 Task: Add a condition where "Channel Is not Automation" in unsolved tickets in your groups.
Action: Mouse moved to (126, 487)
Screenshot: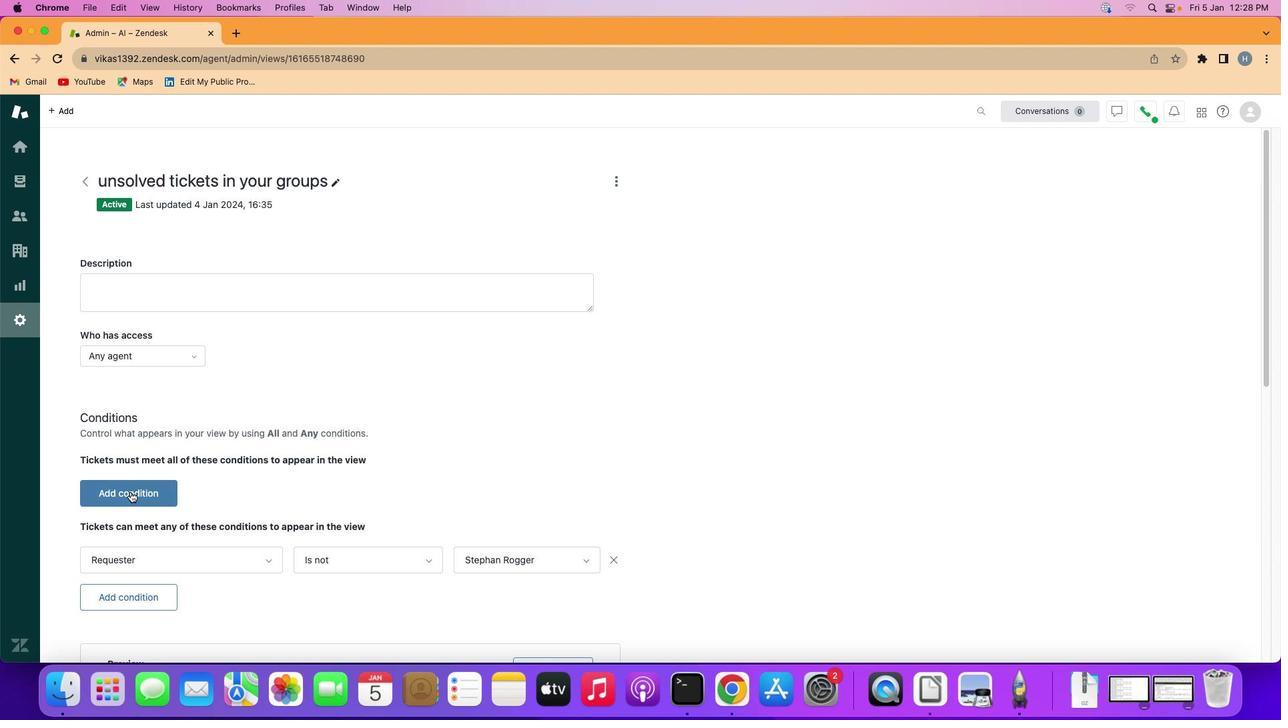 
Action: Mouse pressed left at (126, 487)
Screenshot: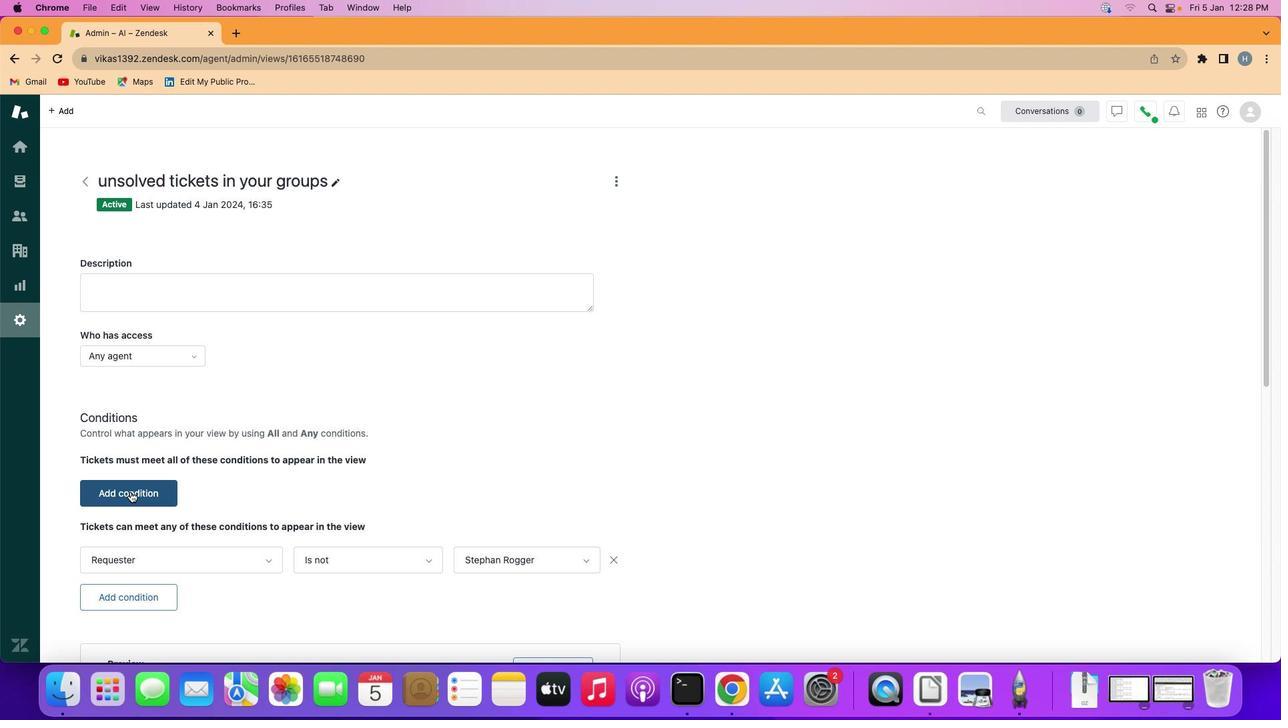 
Action: Mouse moved to (160, 481)
Screenshot: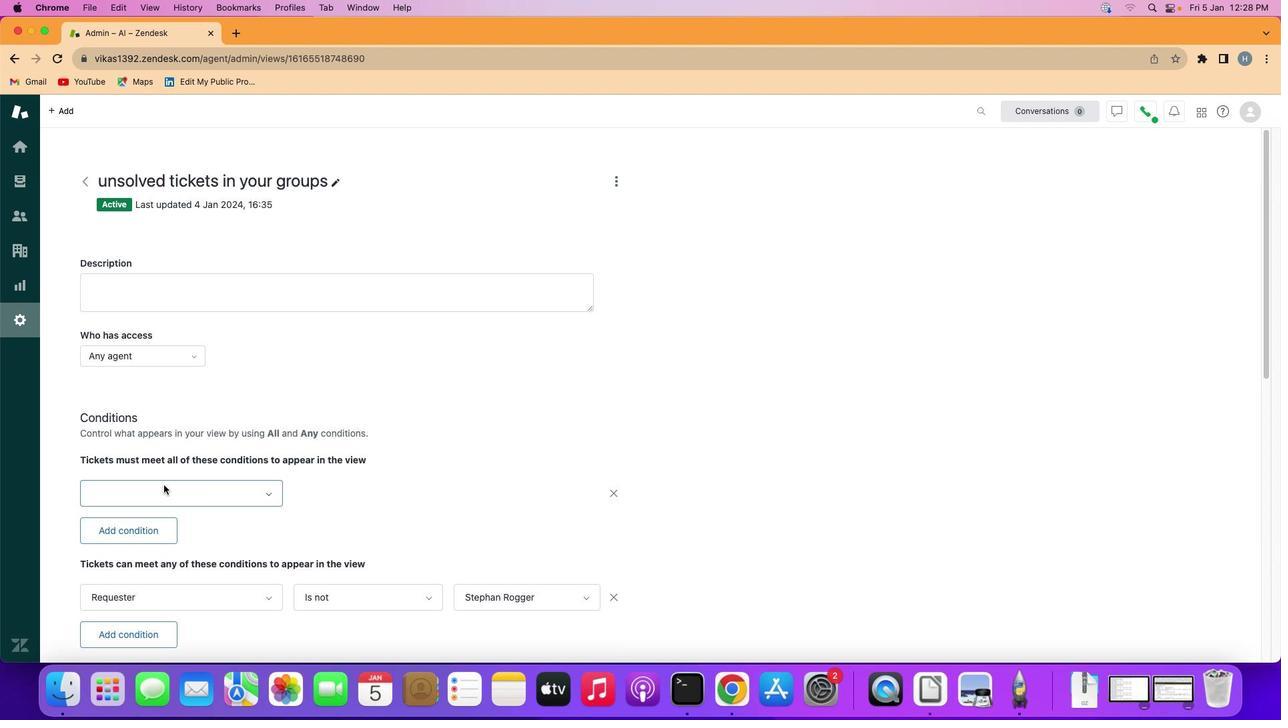 
Action: Mouse pressed left at (160, 481)
Screenshot: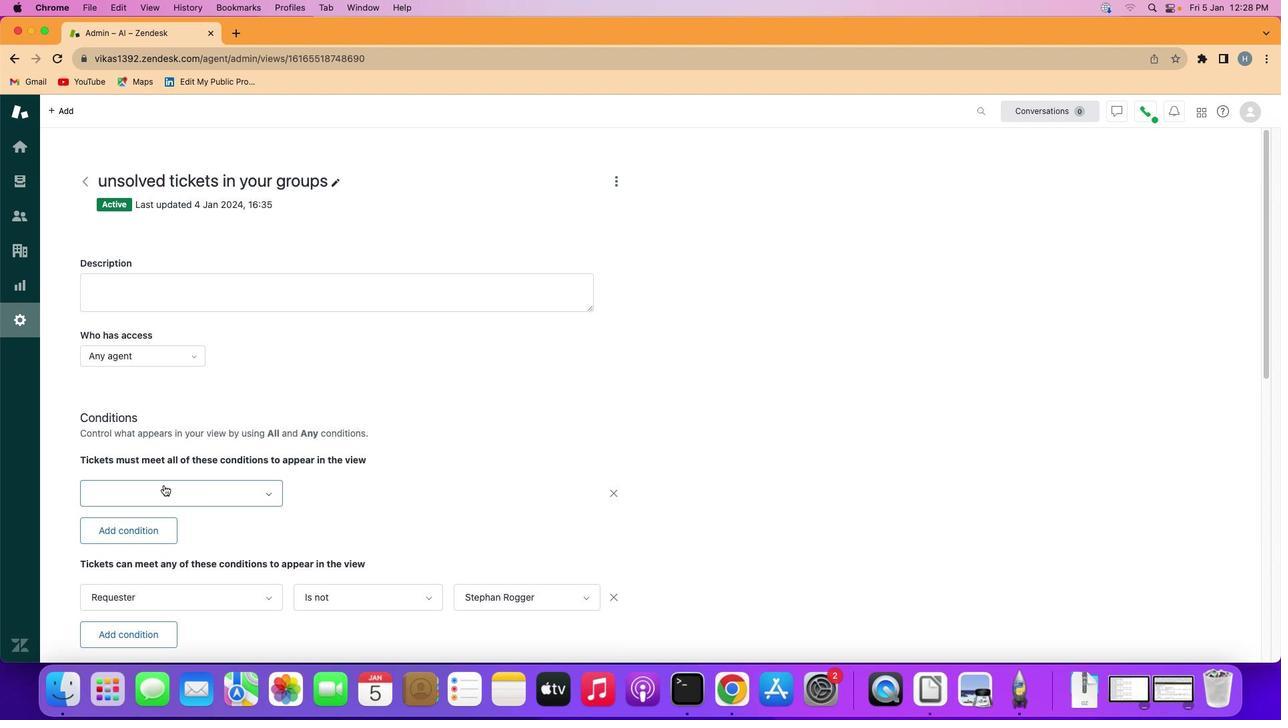 
Action: Mouse moved to (199, 424)
Screenshot: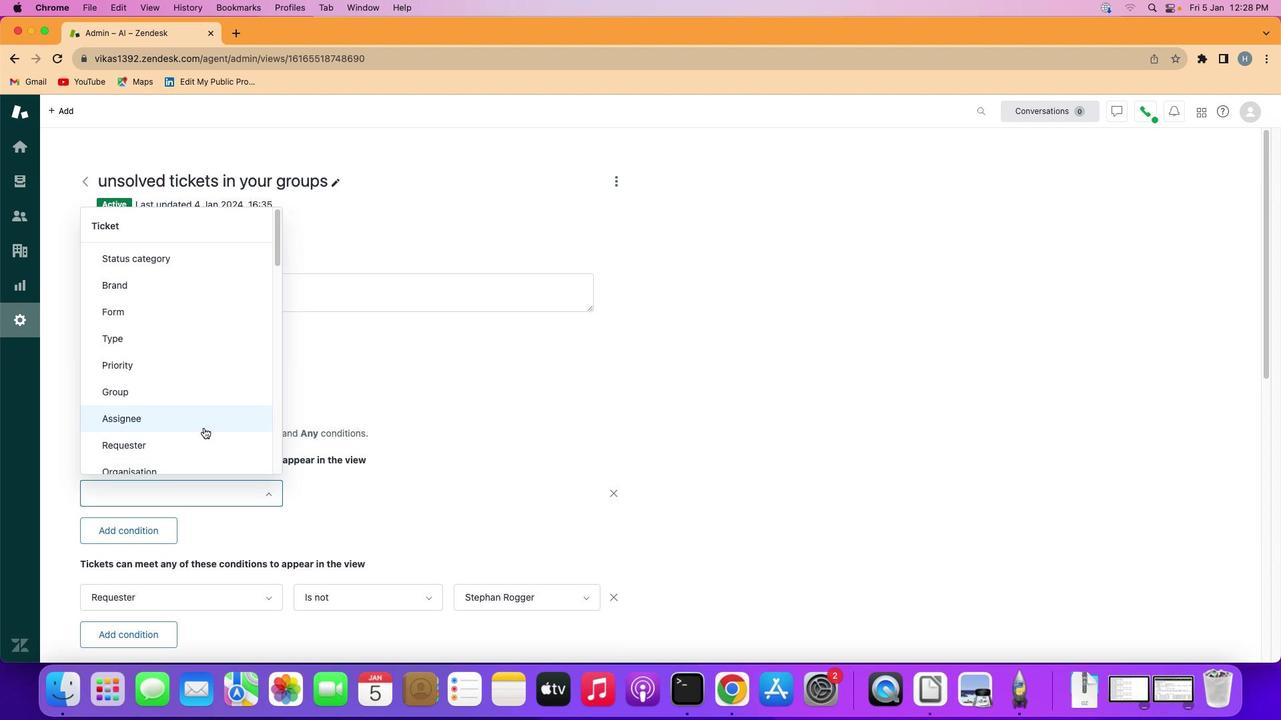
Action: Mouse scrolled (199, 424) with delta (-3, -4)
Screenshot: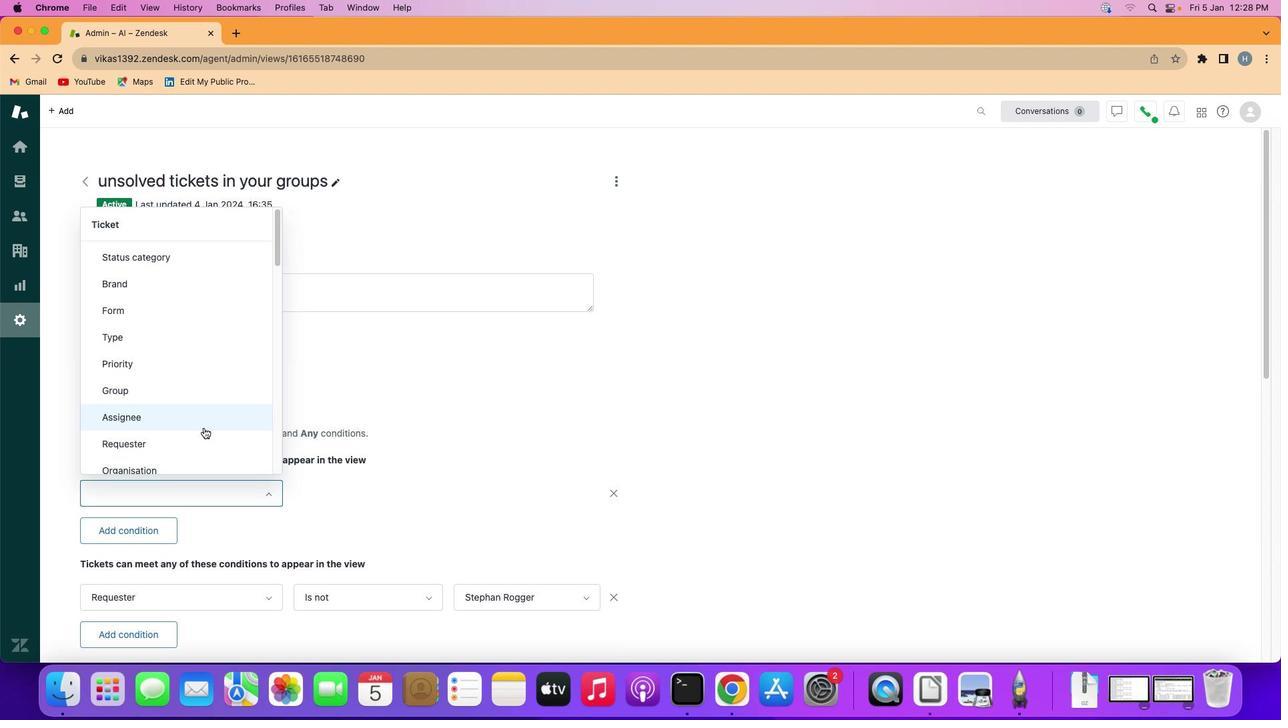 
Action: Mouse scrolled (199, 424) with delta (-3, -4)
Screenshot: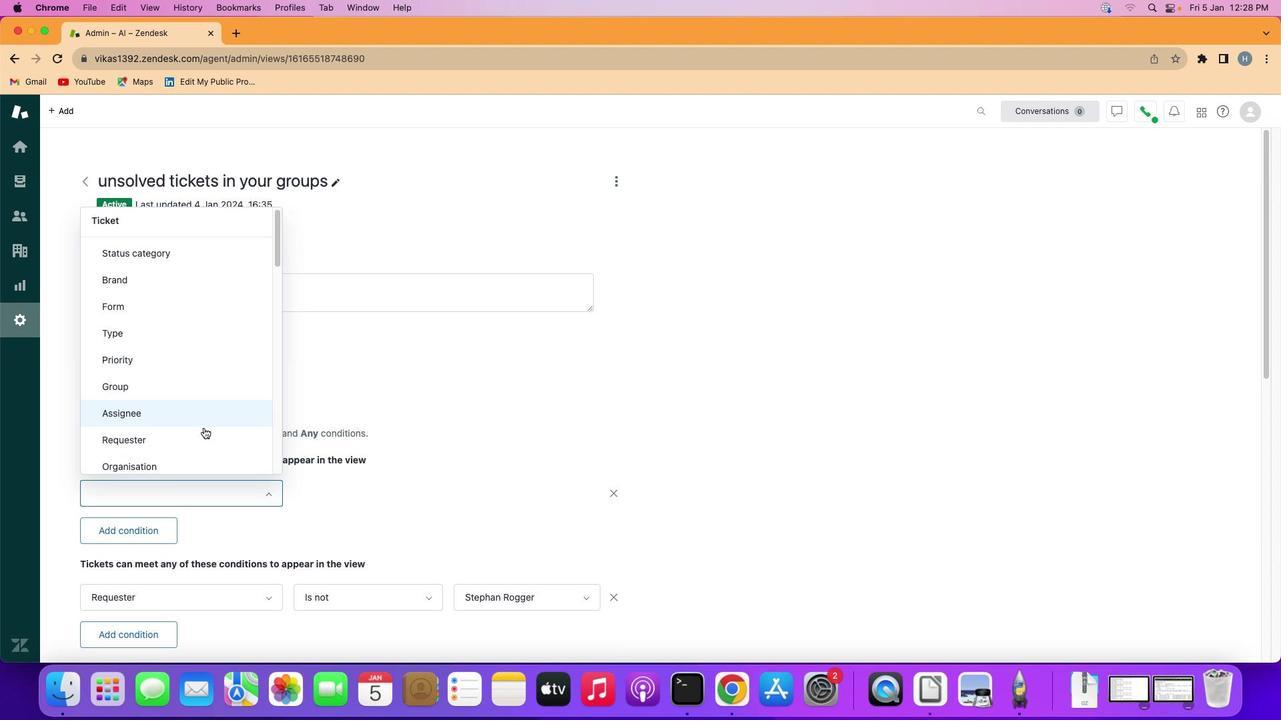 
Action: Mouse scrolled (199, 424) with delta (-3, -4)
Screenshot: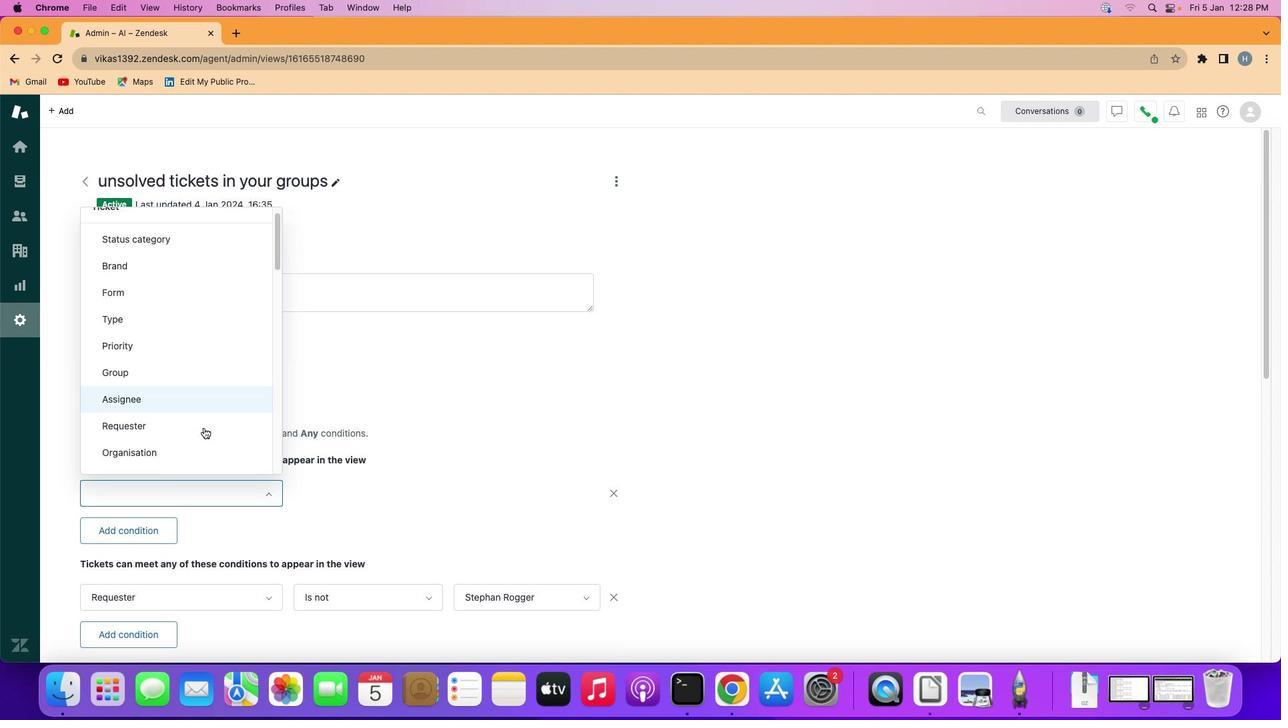 
Action: Mouse scrolled (199, 424) with delta (-3, -4)
Screenshot: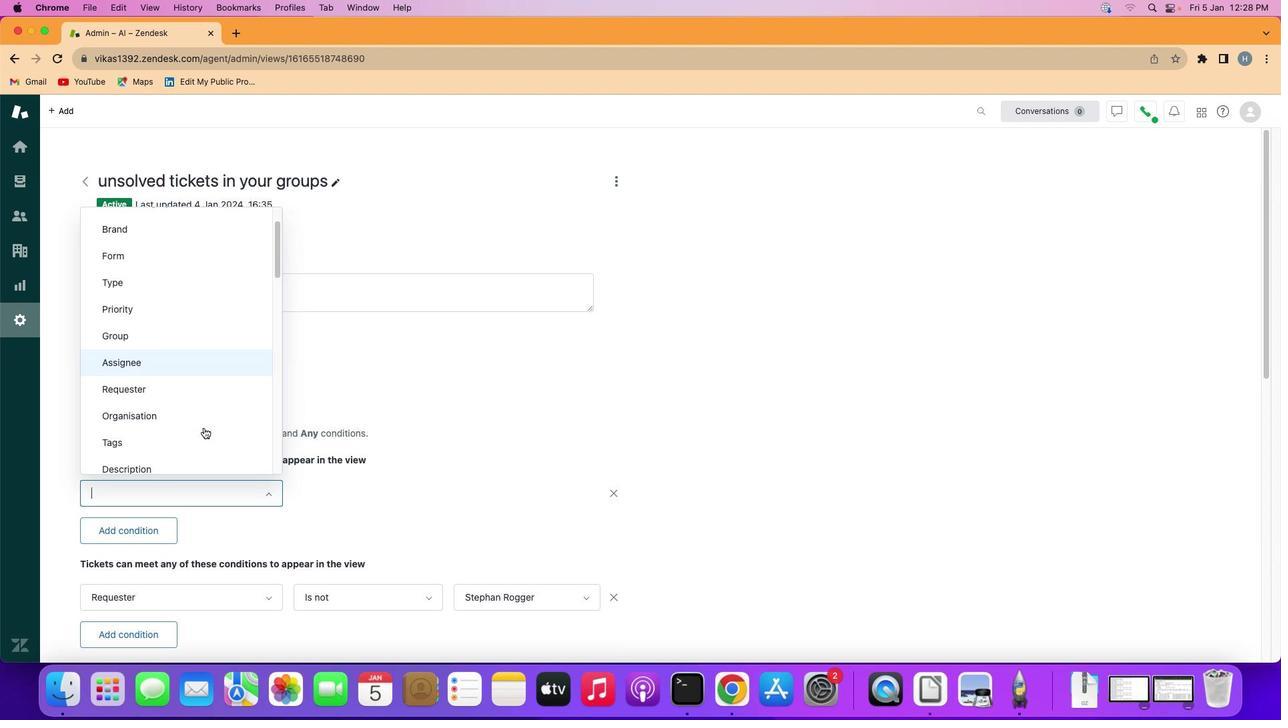 
Action: Mouse scrolled (199, 424) with delta (-3, -4)
Screenshot: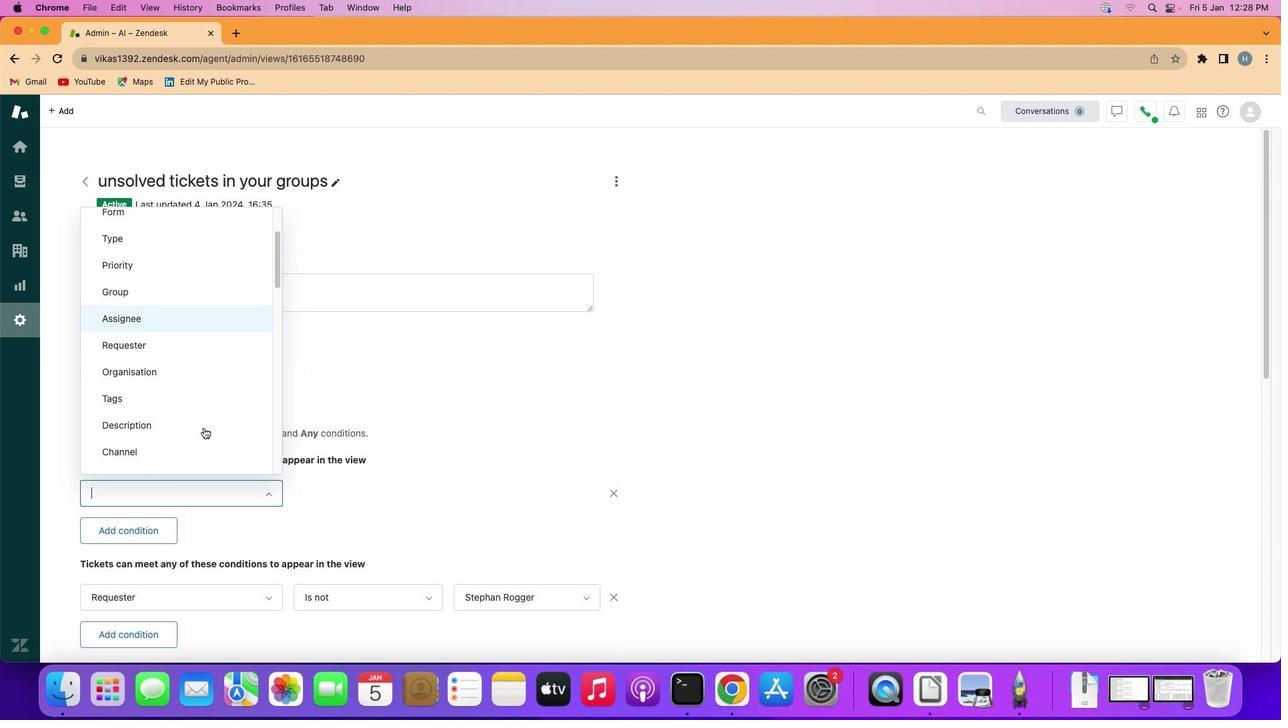 
Action: Mouse moved to (197, 429)
Screenshot: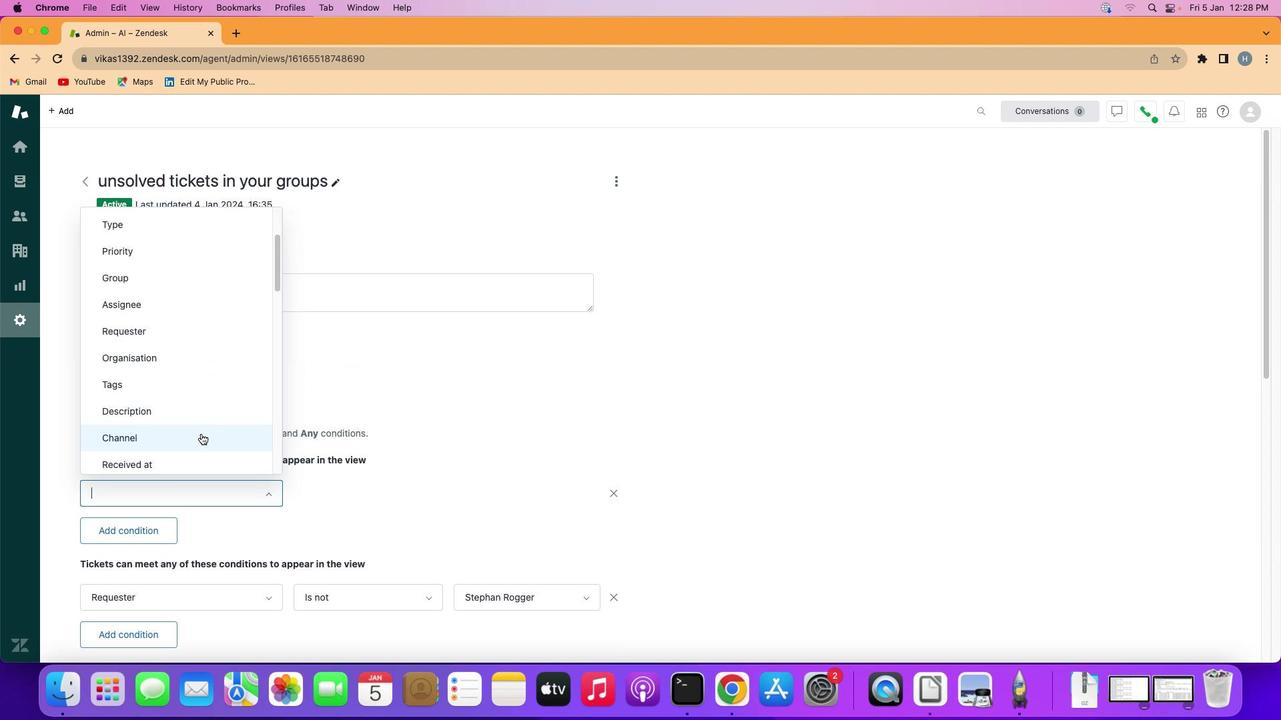 
Action: Mouse pressed left at (197, 429)
Screenshot: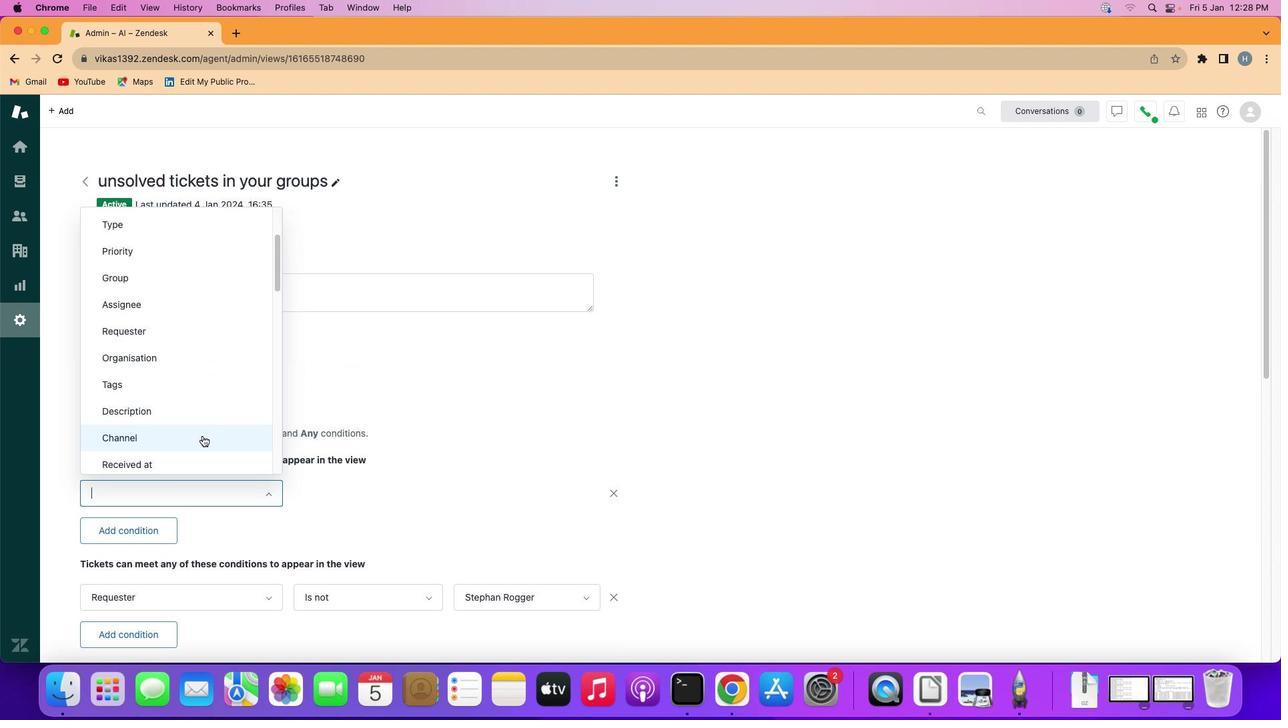 
Action: Mouse moved to (361, 495)
Screenshot: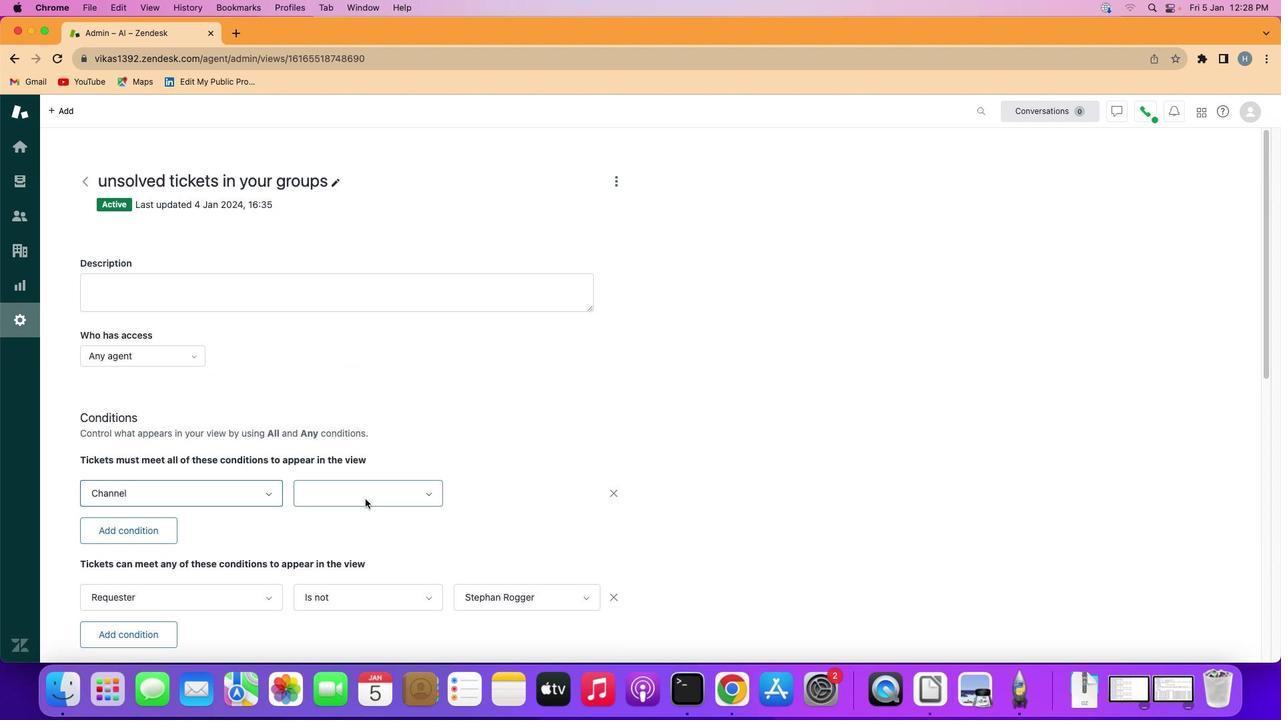 
Action: Mouse pressed left at (361, 495)
Screenshot: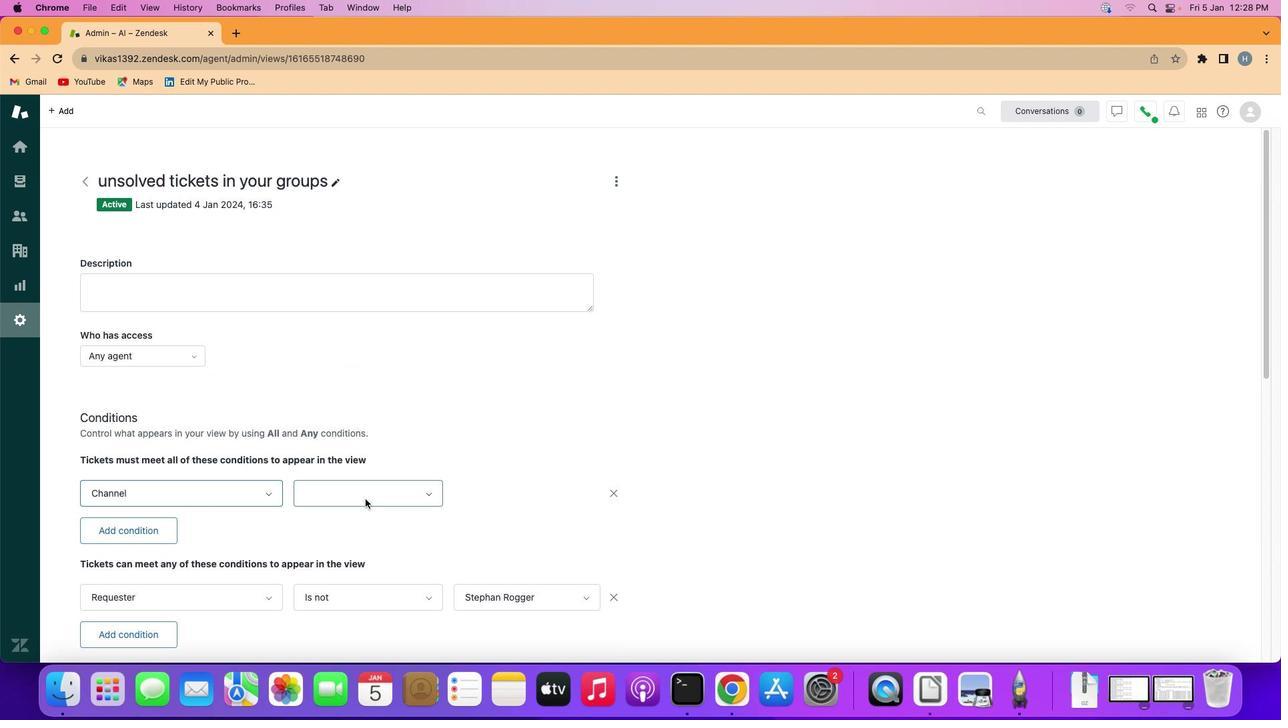 
Action: Mouse moved to (347, 556)
Screenshot: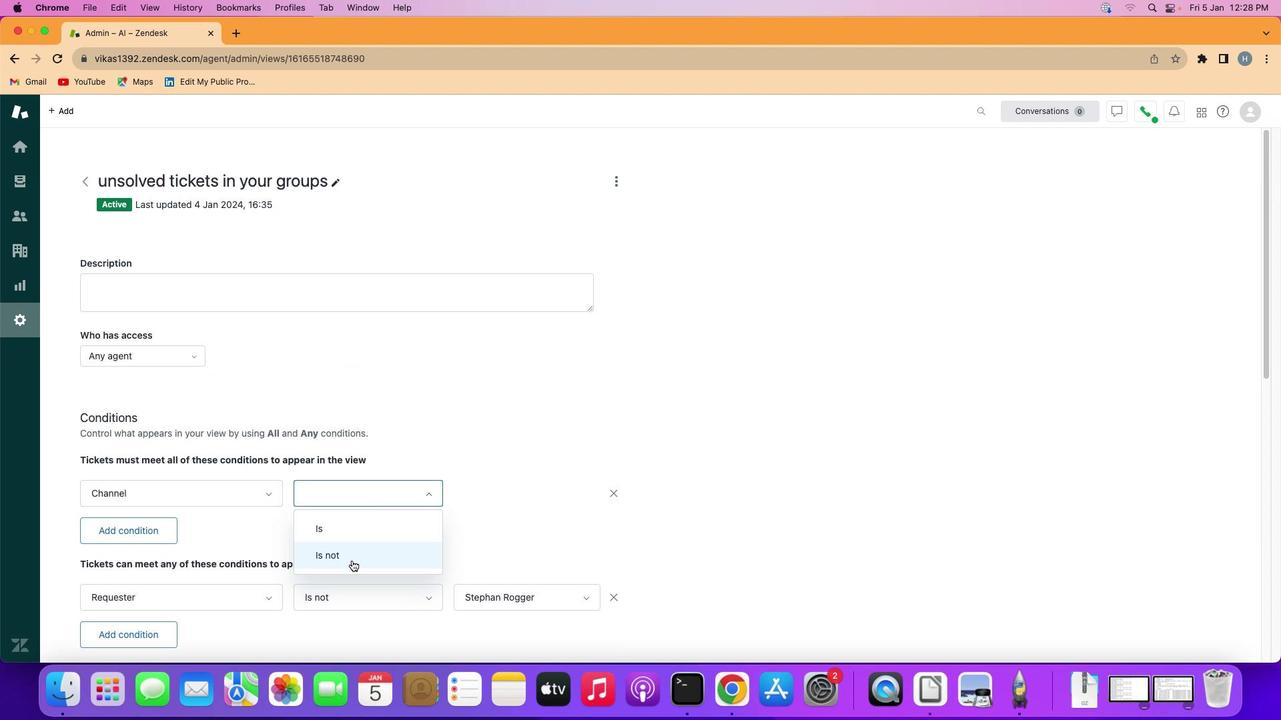 
Action: Mouse pressed left at (347, 556)
Screenshot: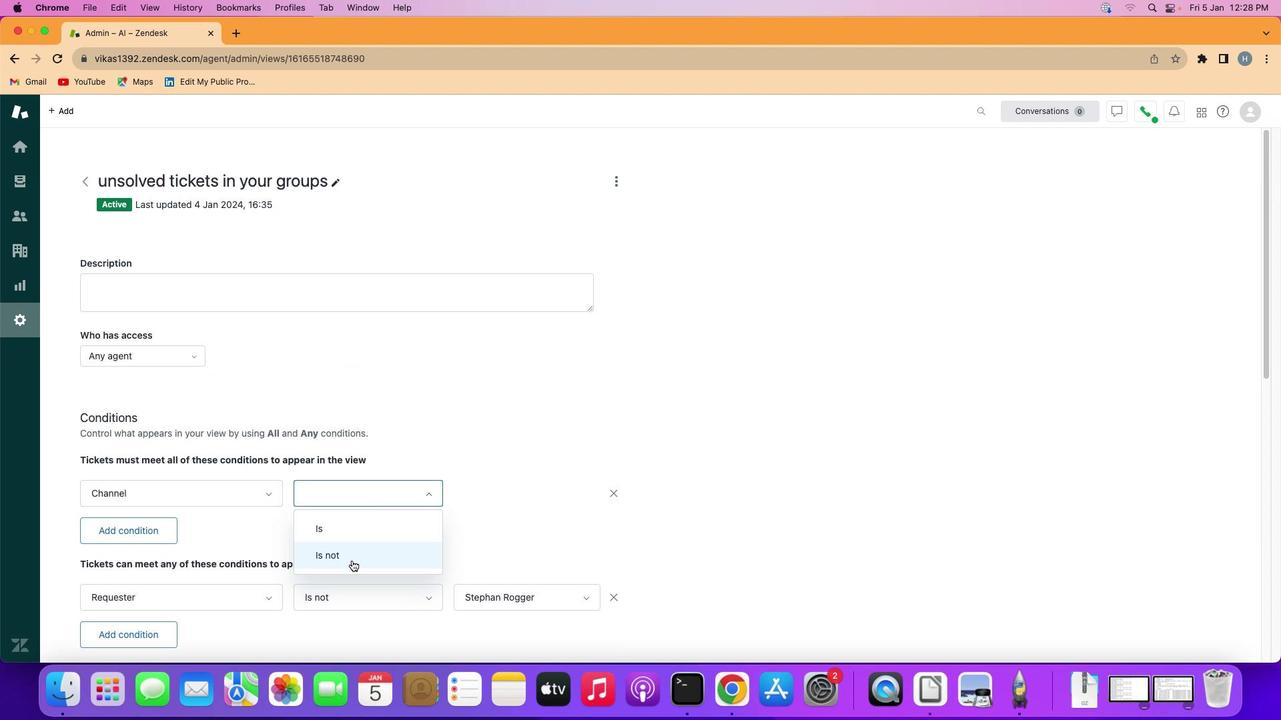 
Action: Mouse moved to (524, 489)
Screenshot: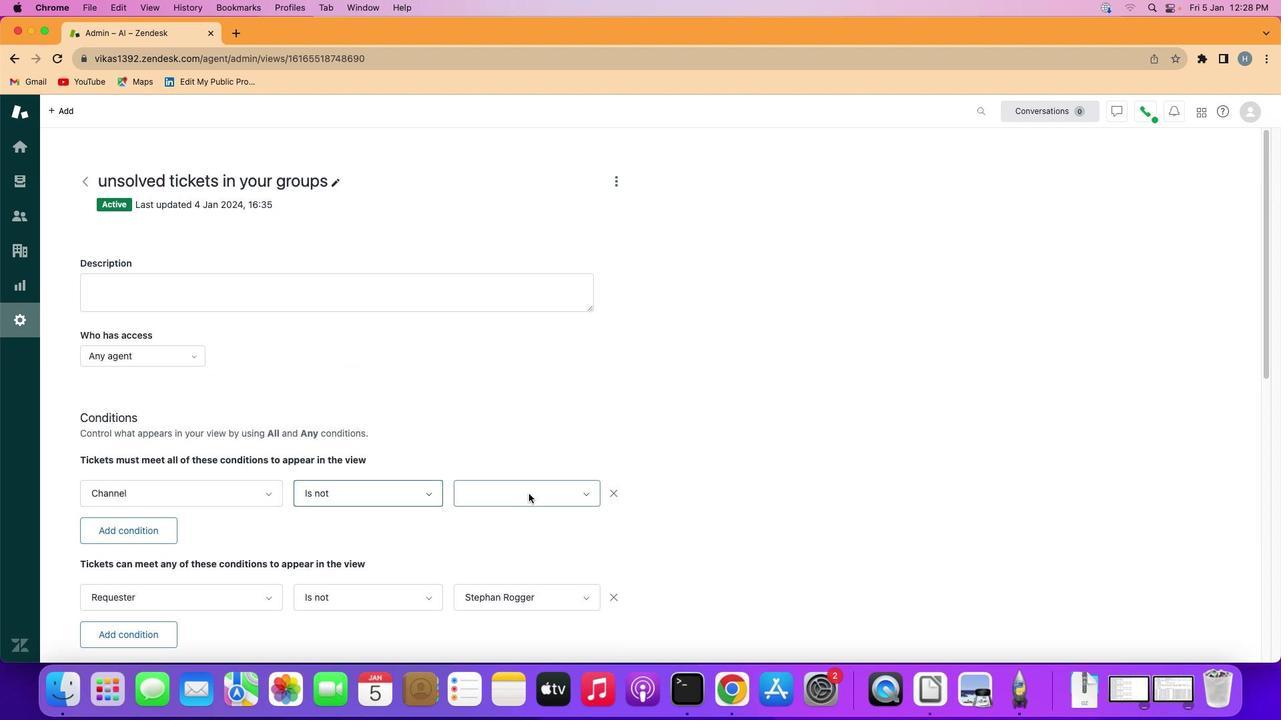 
Action: Mouse pressed left at (524, 489)
Screenshot: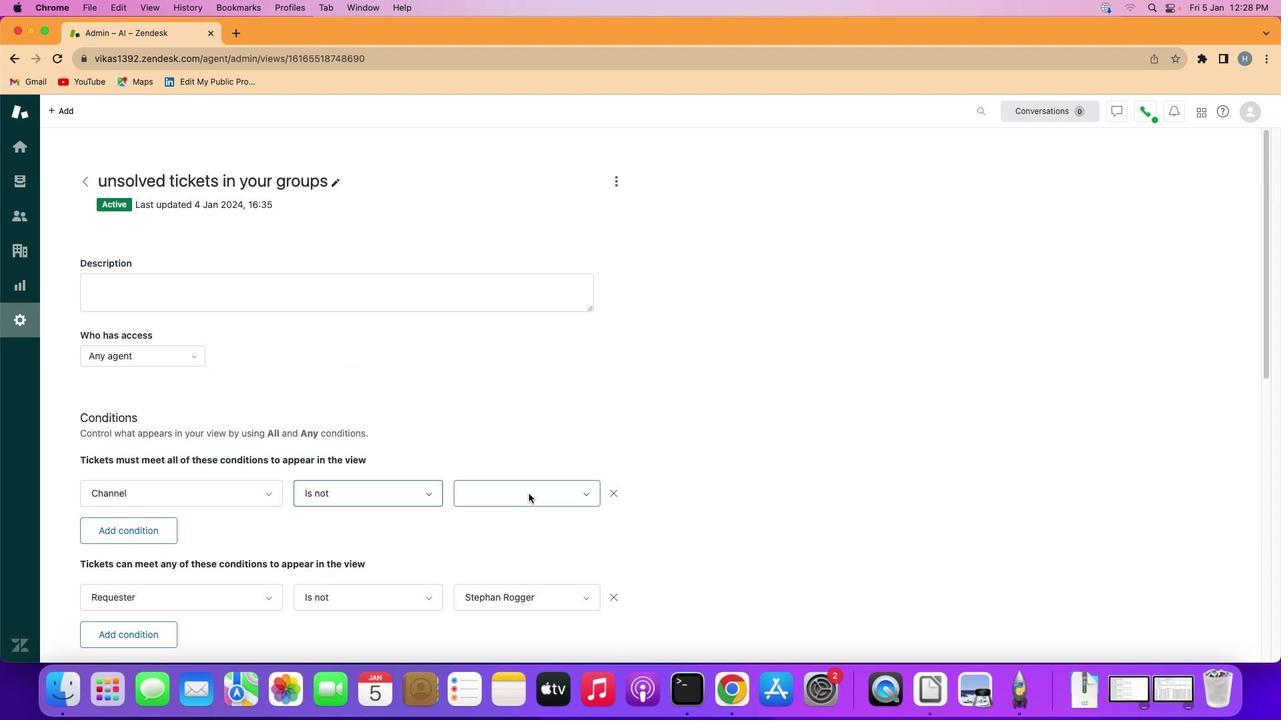 
Action: Mouse moved to (503, 355)
Screenshot: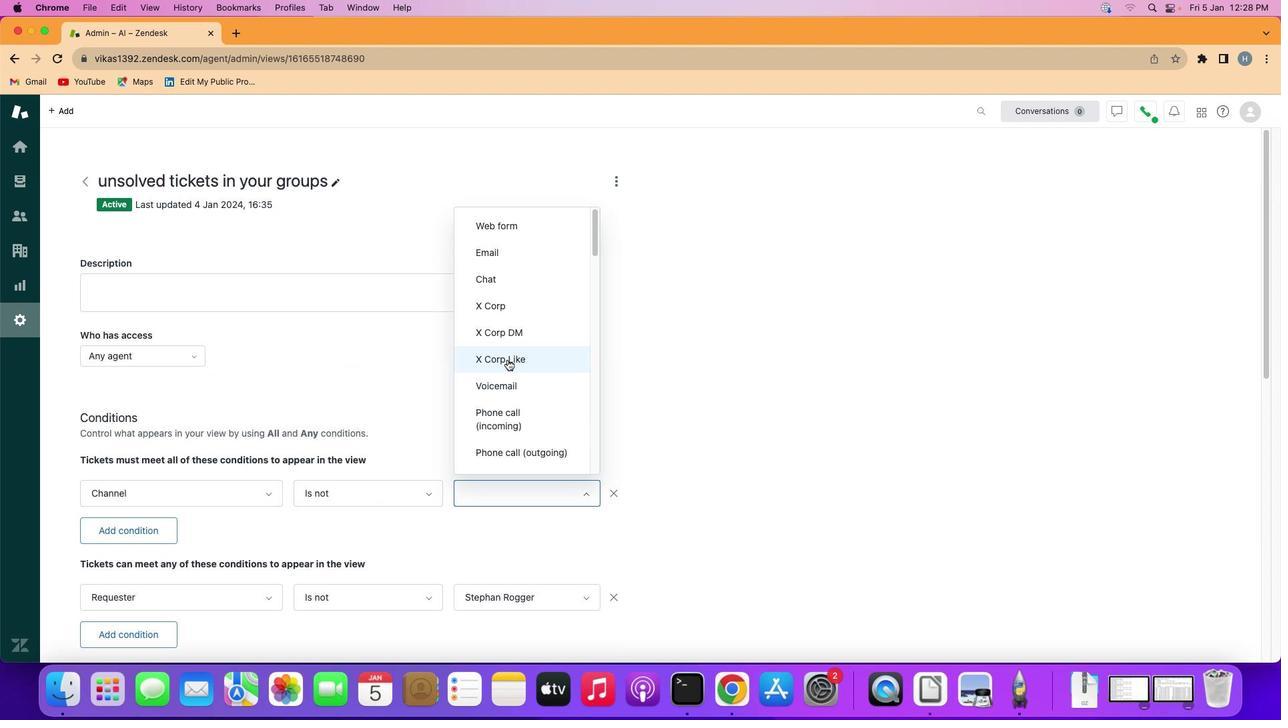 
Action: Mouse scrolled (503, 355) with delta (-3, -4)
Screenshot: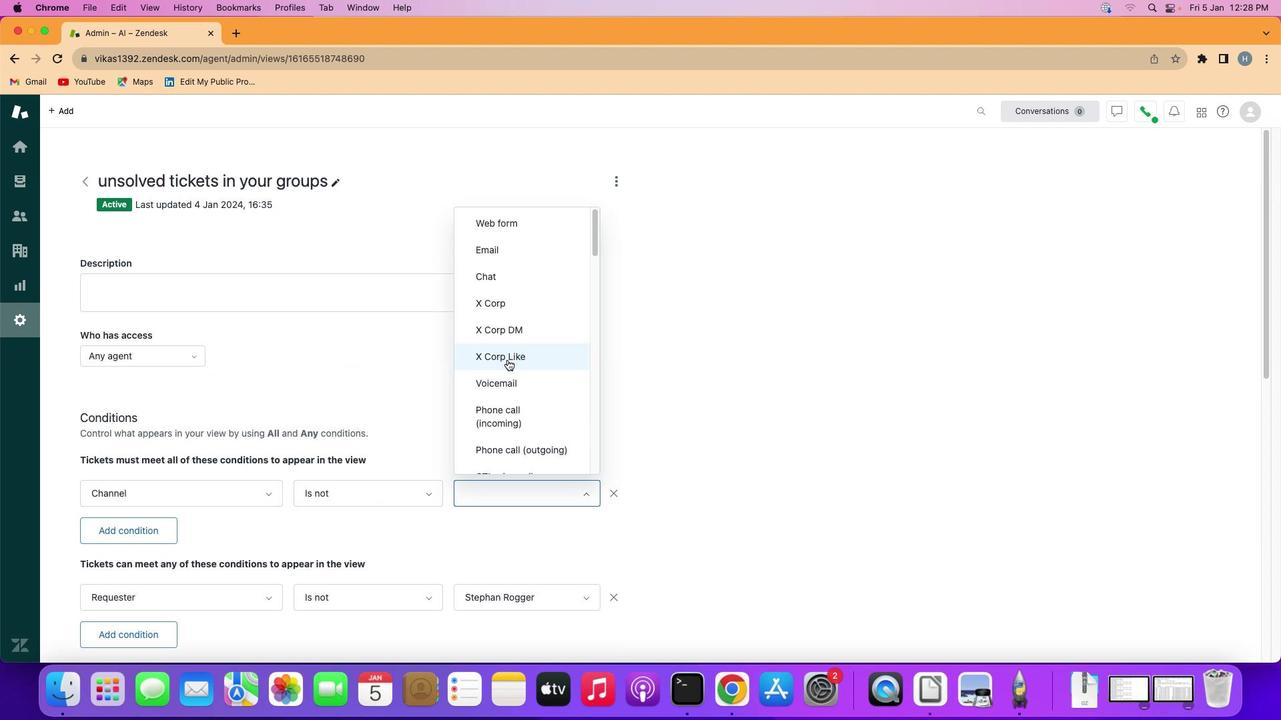 
Action: Mouse scrolled (503, 355) with delta (-3, -4)
Screenshot: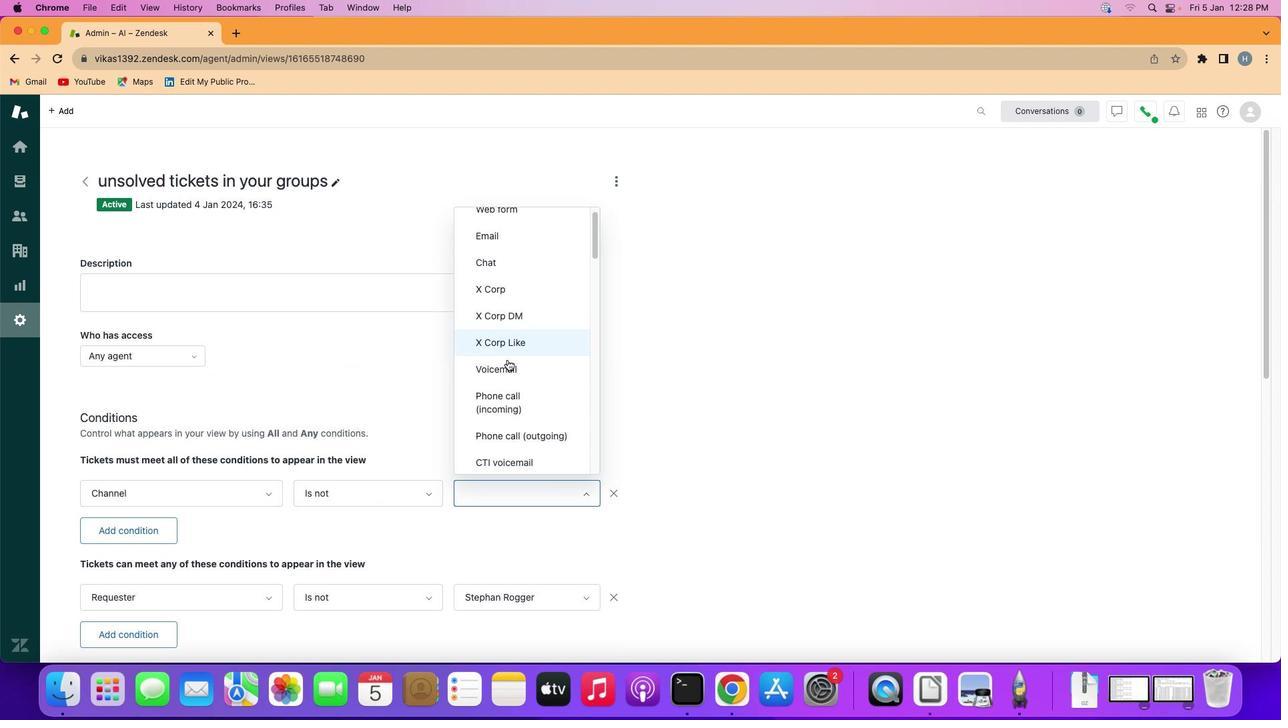 
Action: Mouse scrolled (503, 355) with delta (-3, -4)
Screenshot: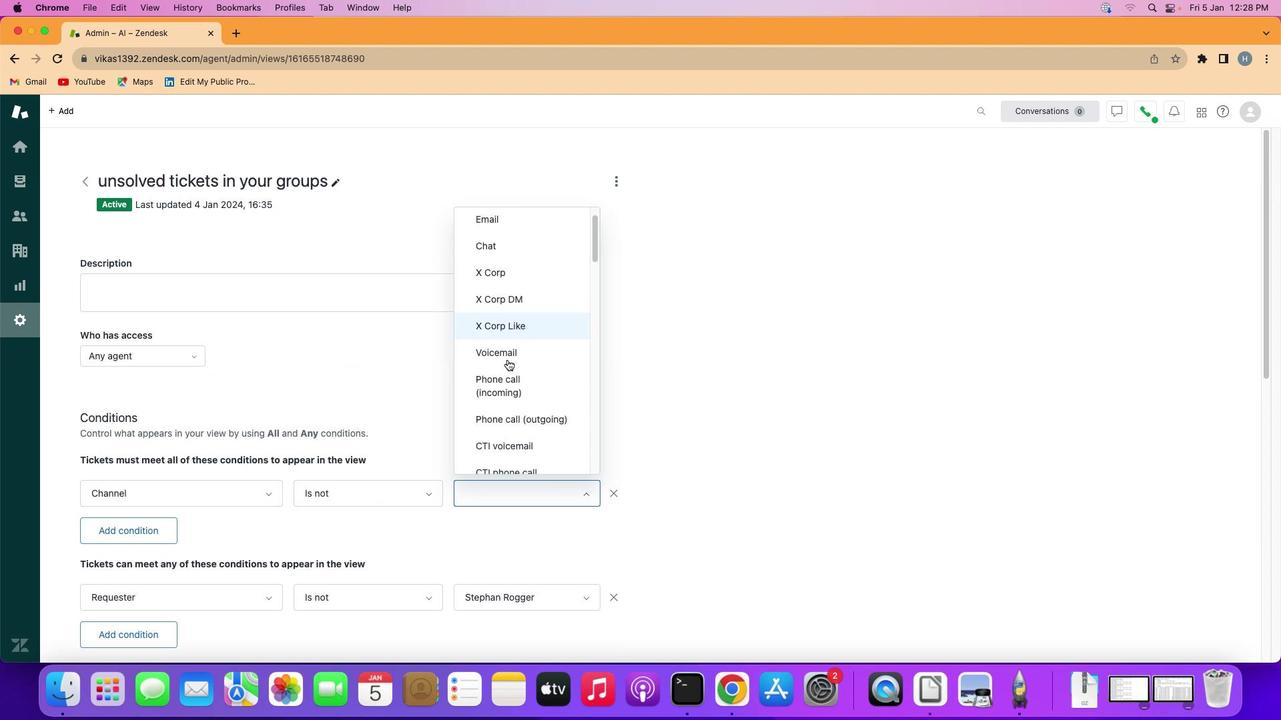
Action: Mouse scrolled (503, 355) with delta (-3, -5)
Screenshot: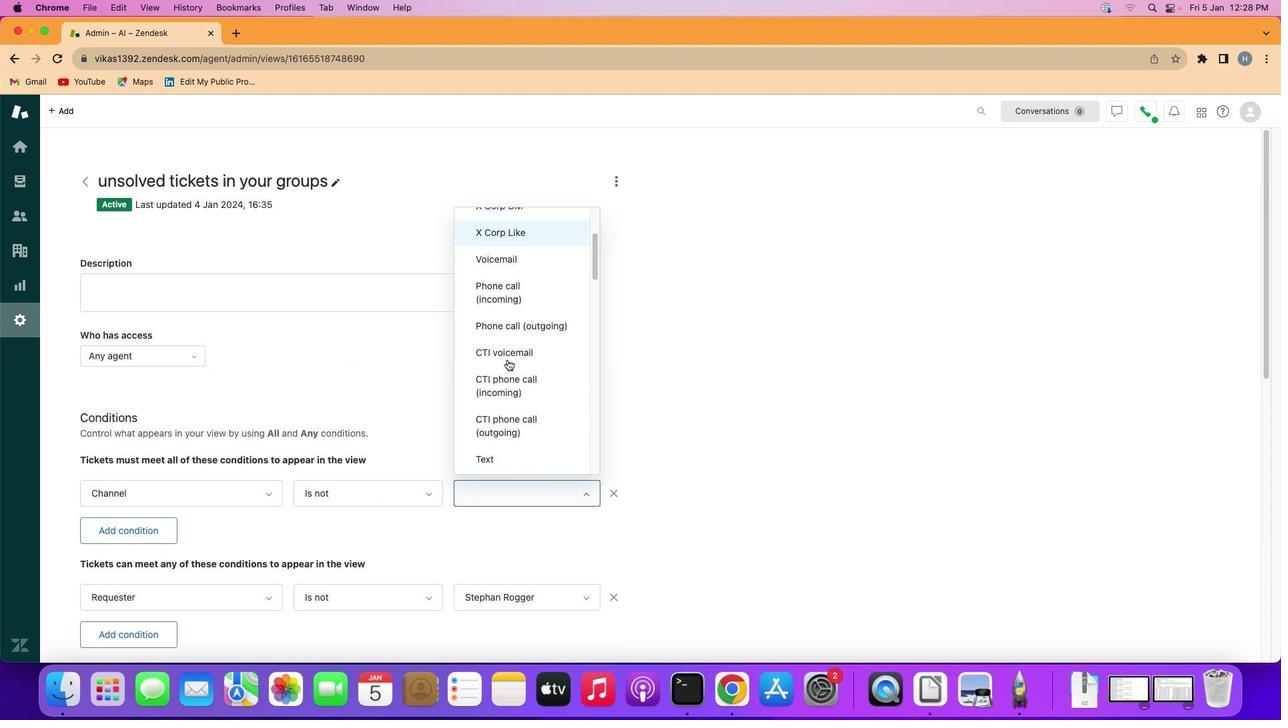 
Action: Mouse scrolled (503, 355) with delta (-3, -5)
Screenshot: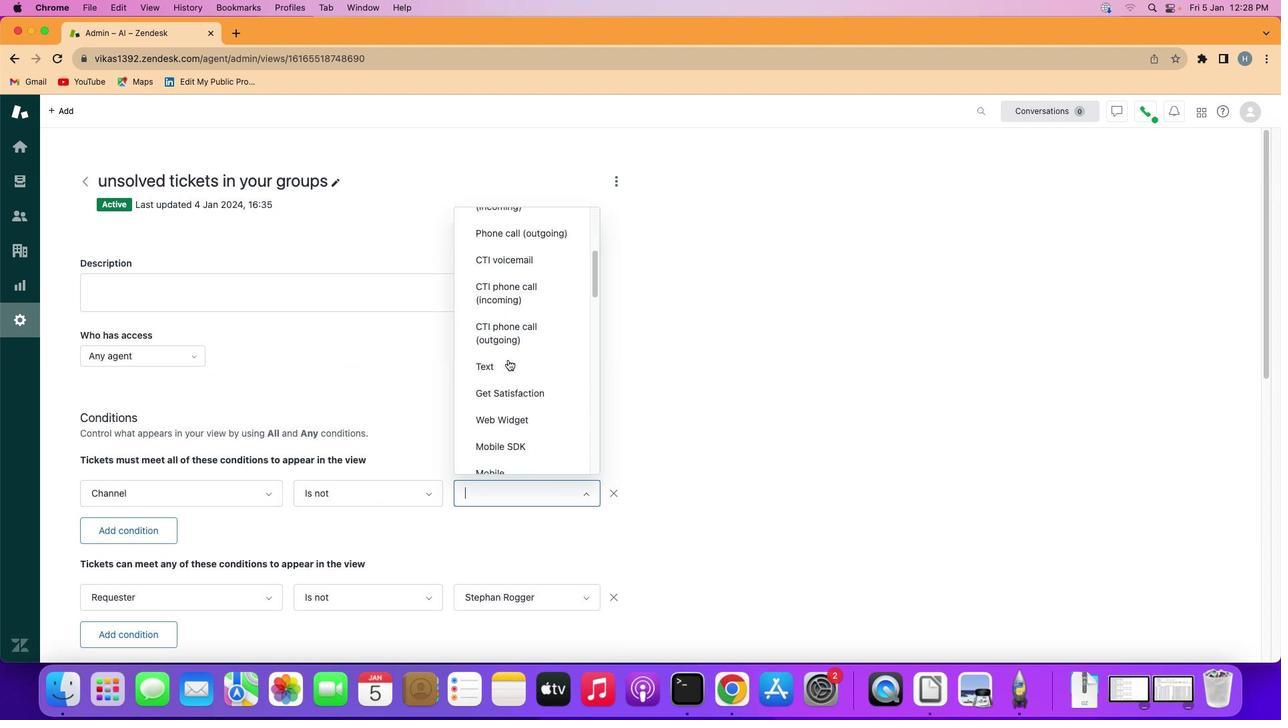 
Action: Mouse moved to (509, 355)
Screenshot: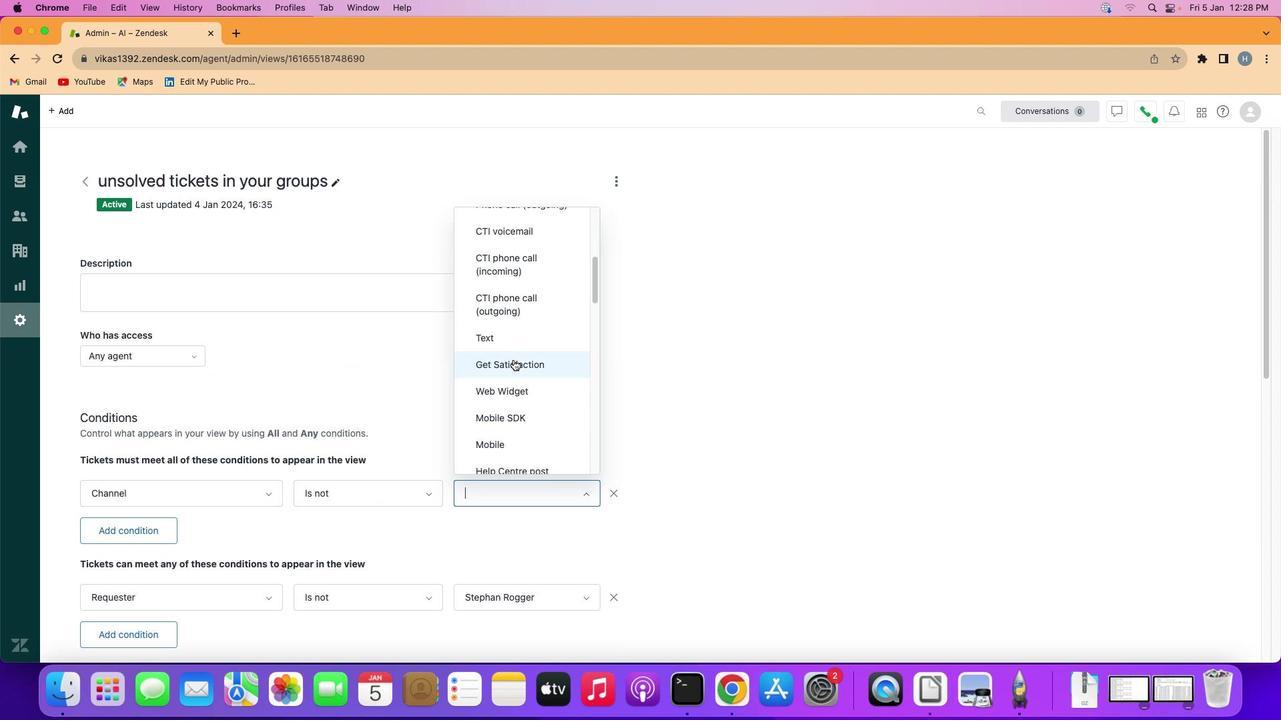 
Action: Mouse scrolled (509, 355) with delta (-3, -4)
Screenshot: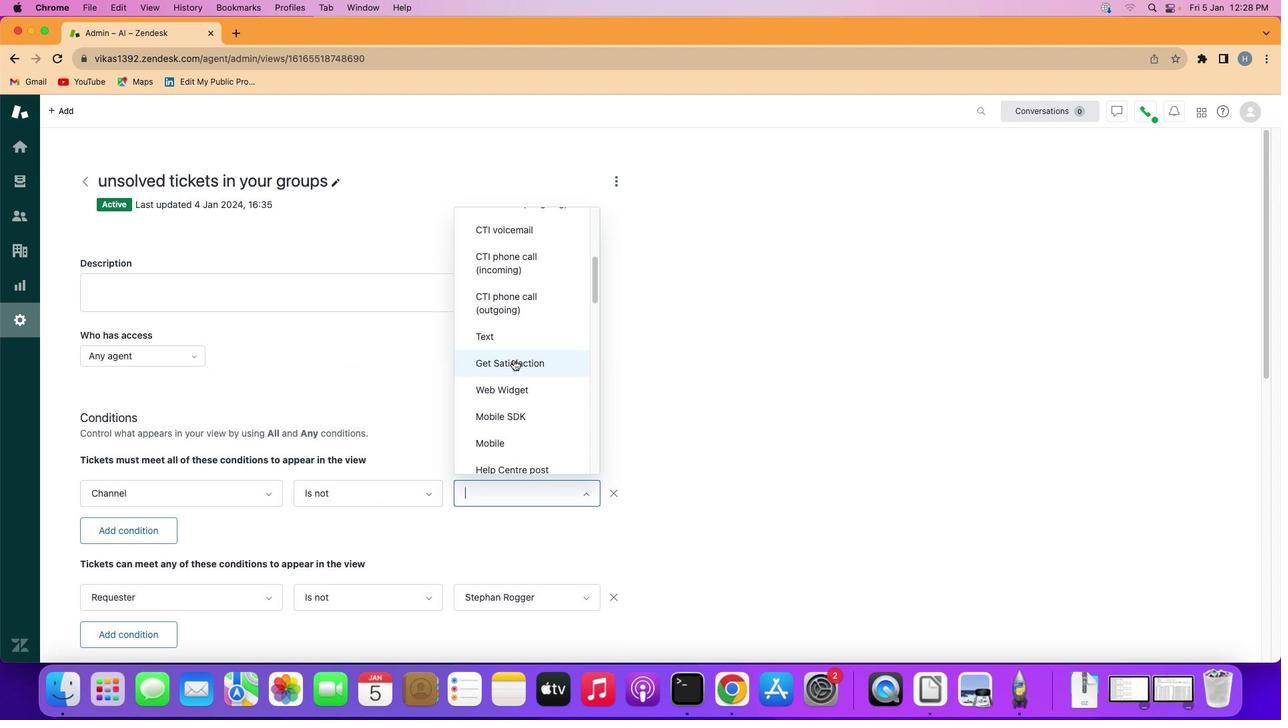 
Action: Mouse scrolled (509, 355) with delta (-3, -4)
Screenshot: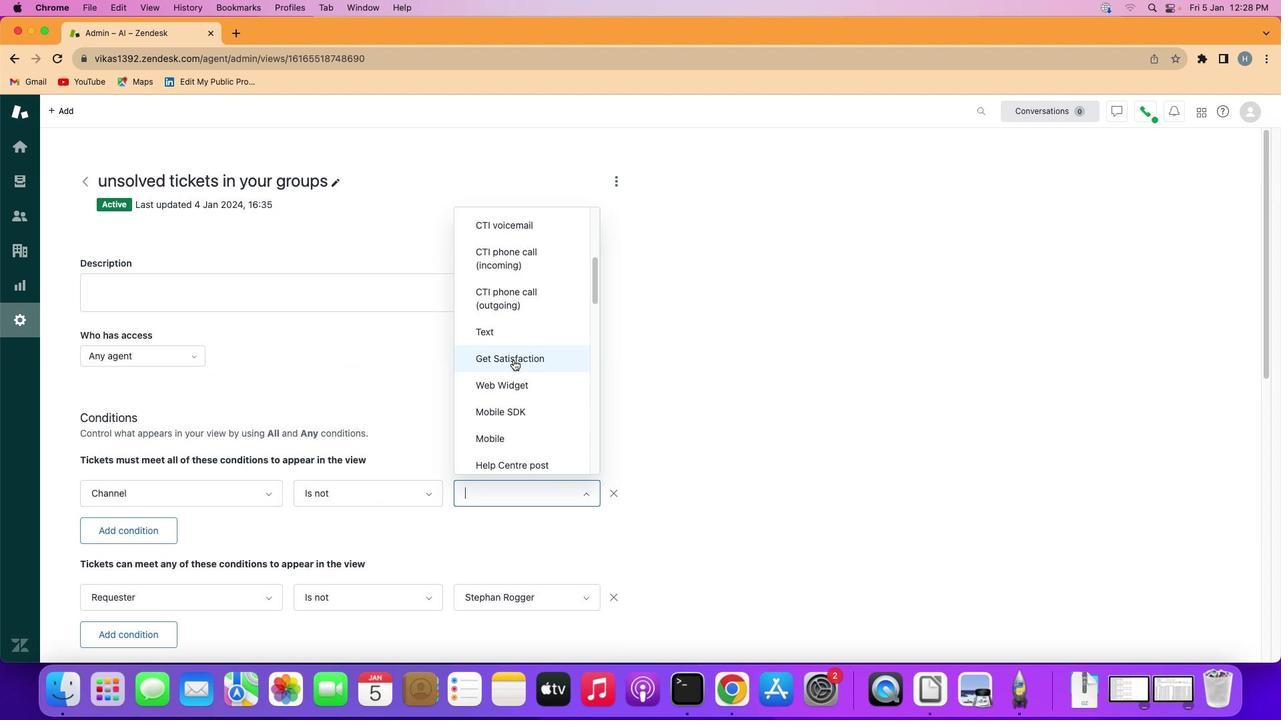 
Action: Mouse scrolled (509, 355) with delta (-3, -4)
Screenshot: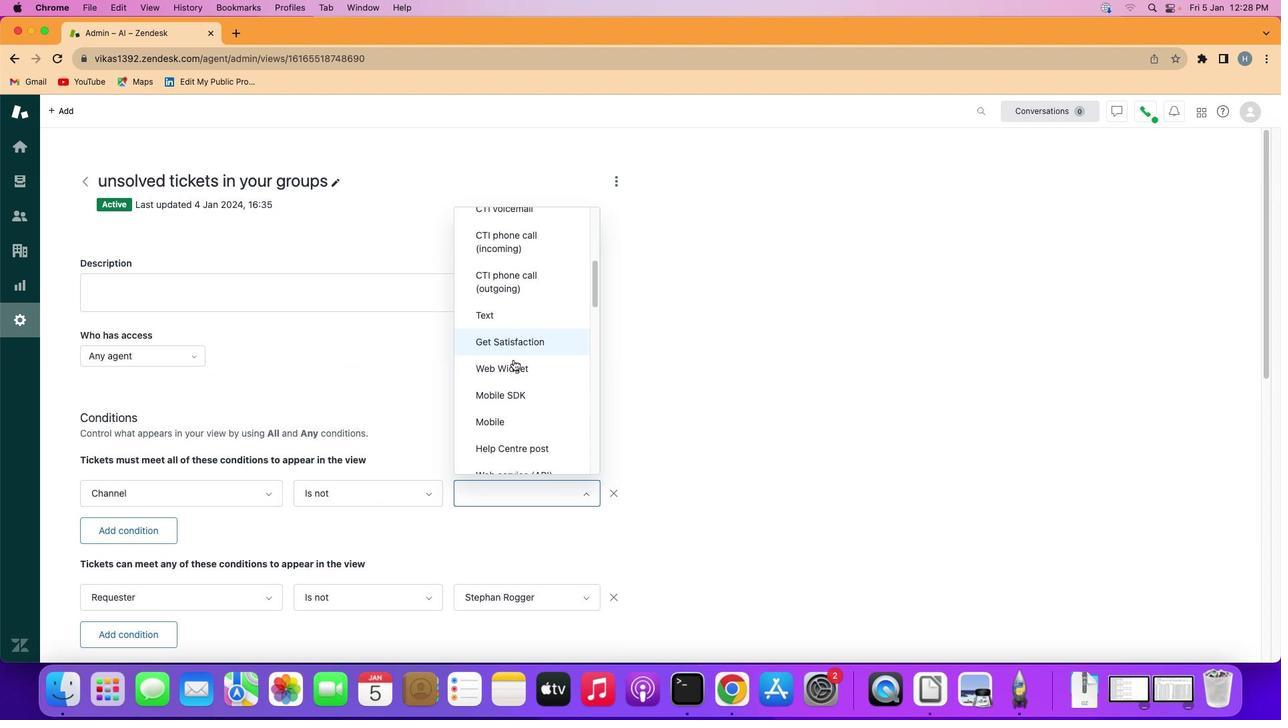 
Action: Mouse scrolled (509, 355) with delta (-3, -4)
Screenshot: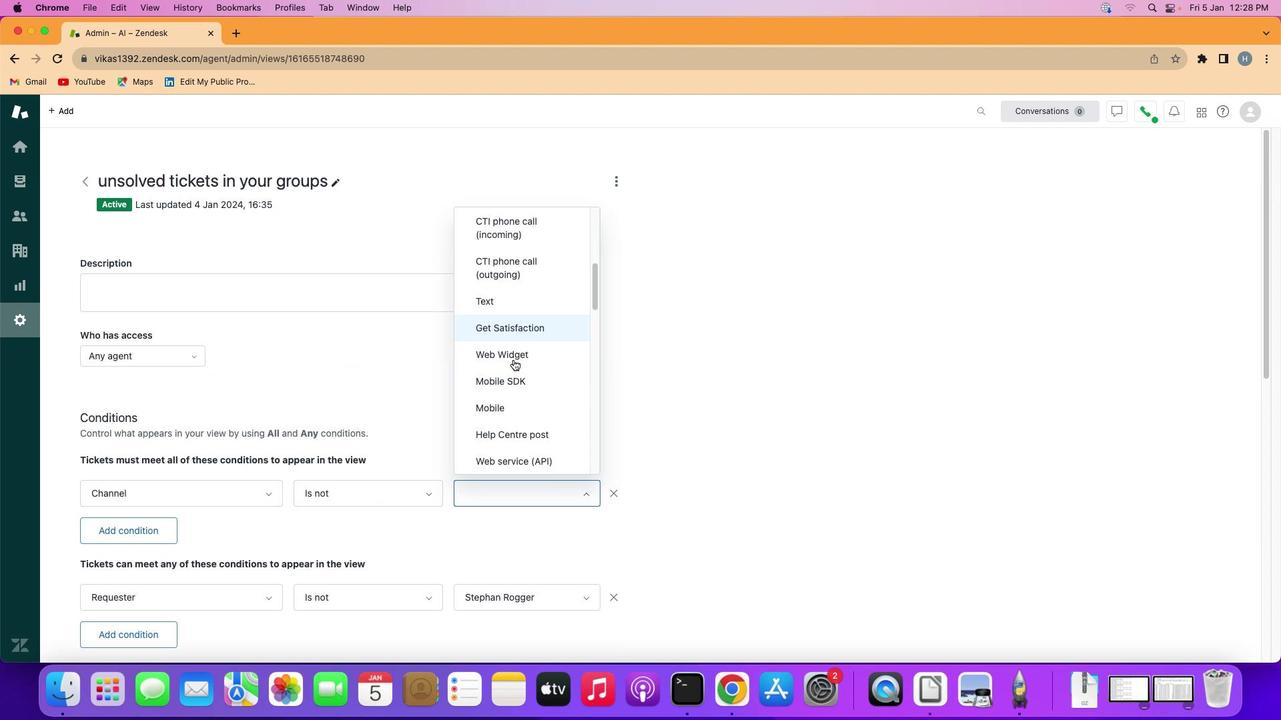 
Action: Mouse moved to (507, 353)
Screenshot: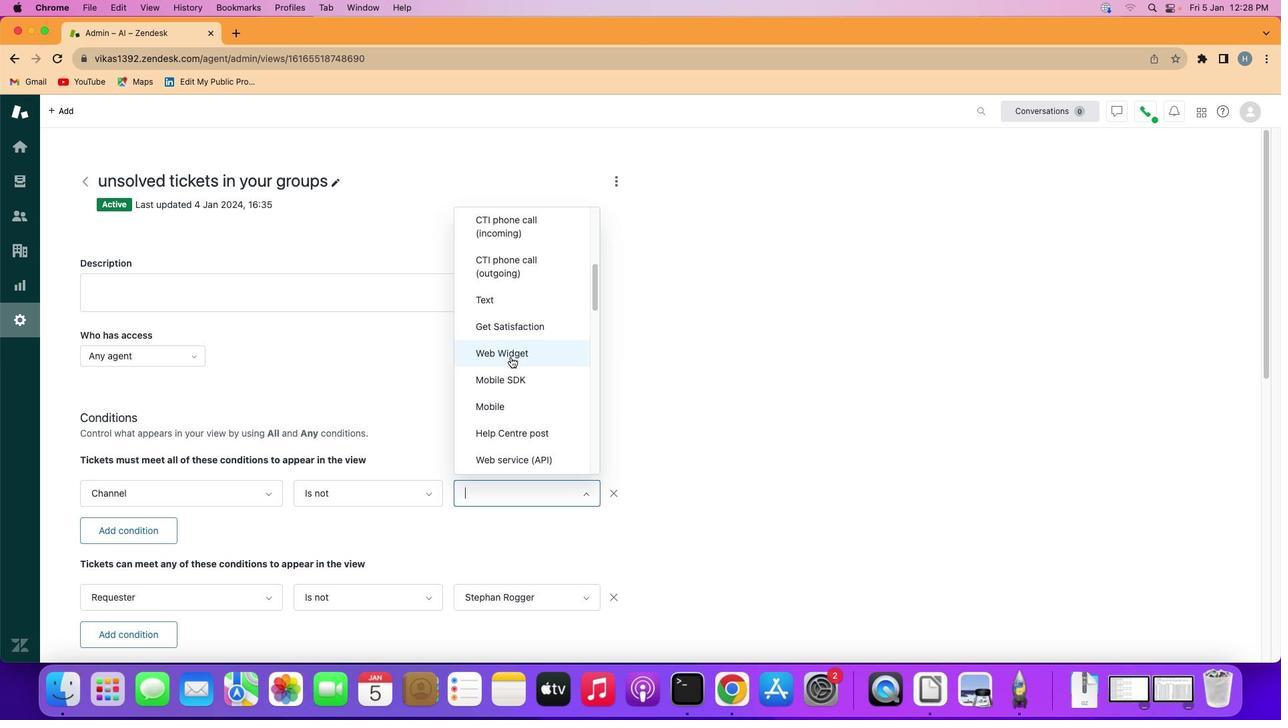 
Action: Mouse scrolled (507, 353) with delta (-3, -4)
Screenshot: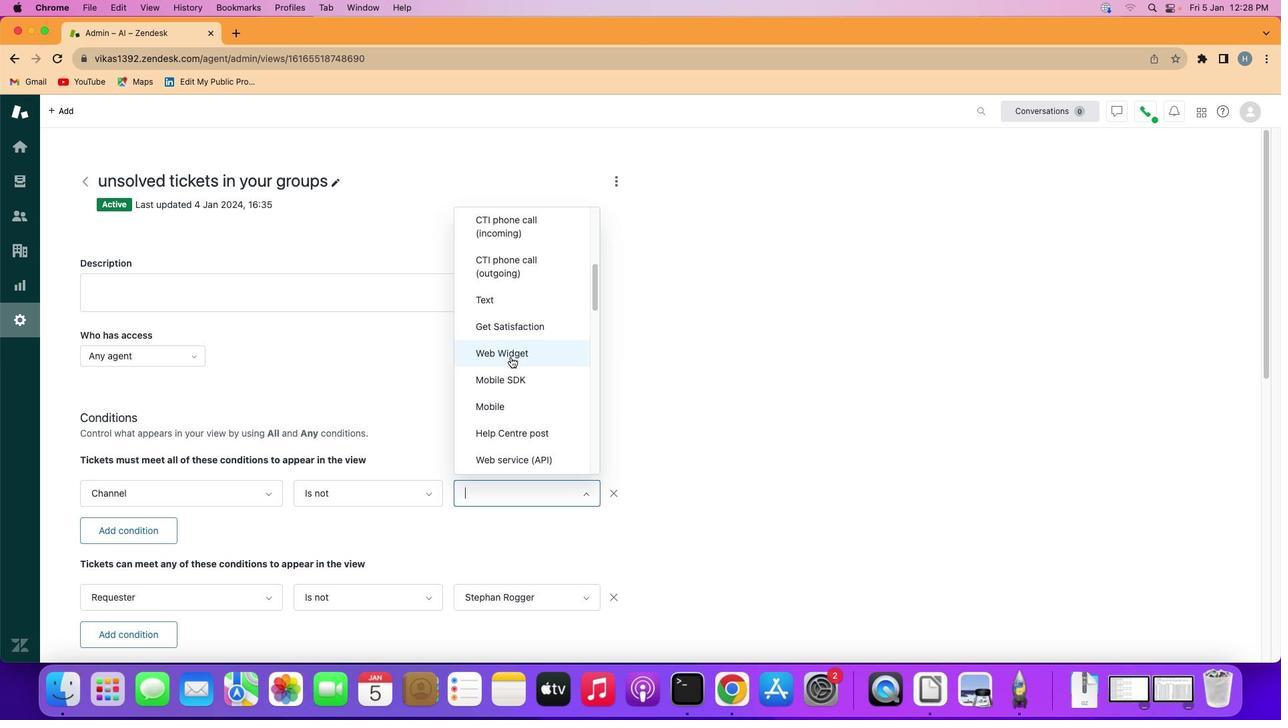 
Action: Mouse scrolled (507, 353) with delta (-3, -4)
Screenshot: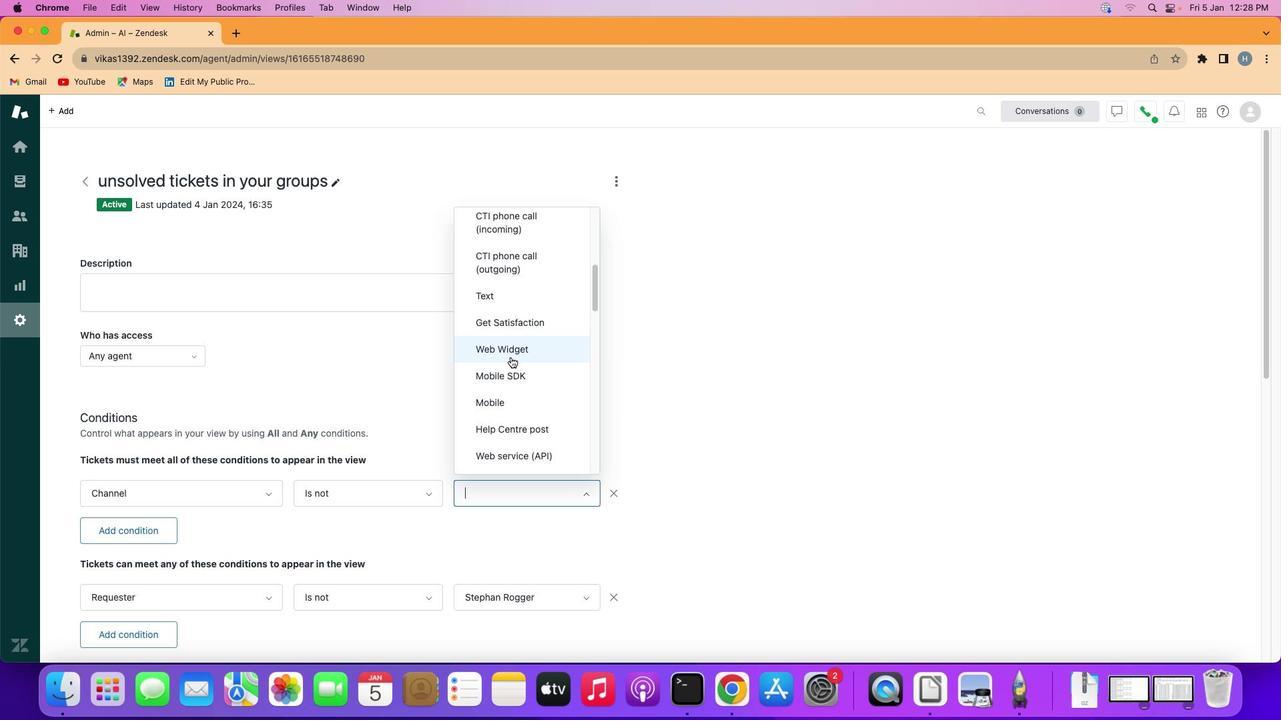 
Action: Mouse scrolled (507, 353) with delta (-3, -4)
Screenshot: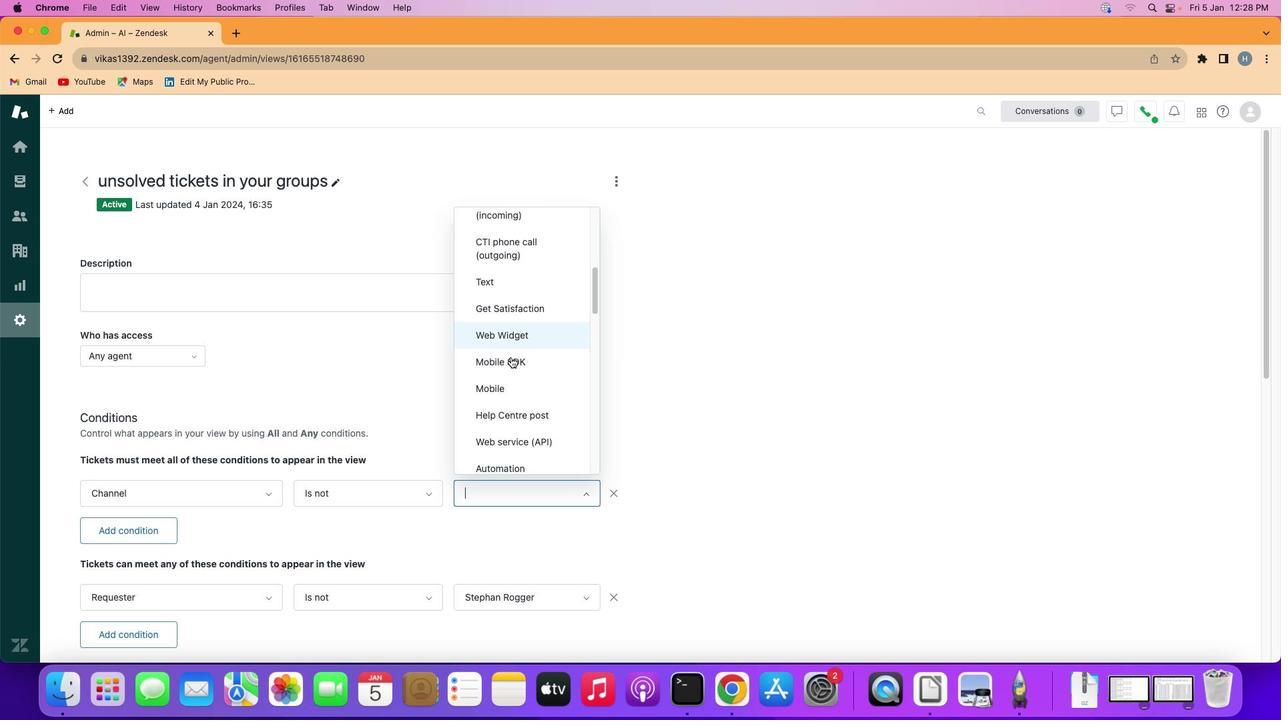 
Action: Mouse scrolled (507, 353) with delta (-3, -4)
Screenshot: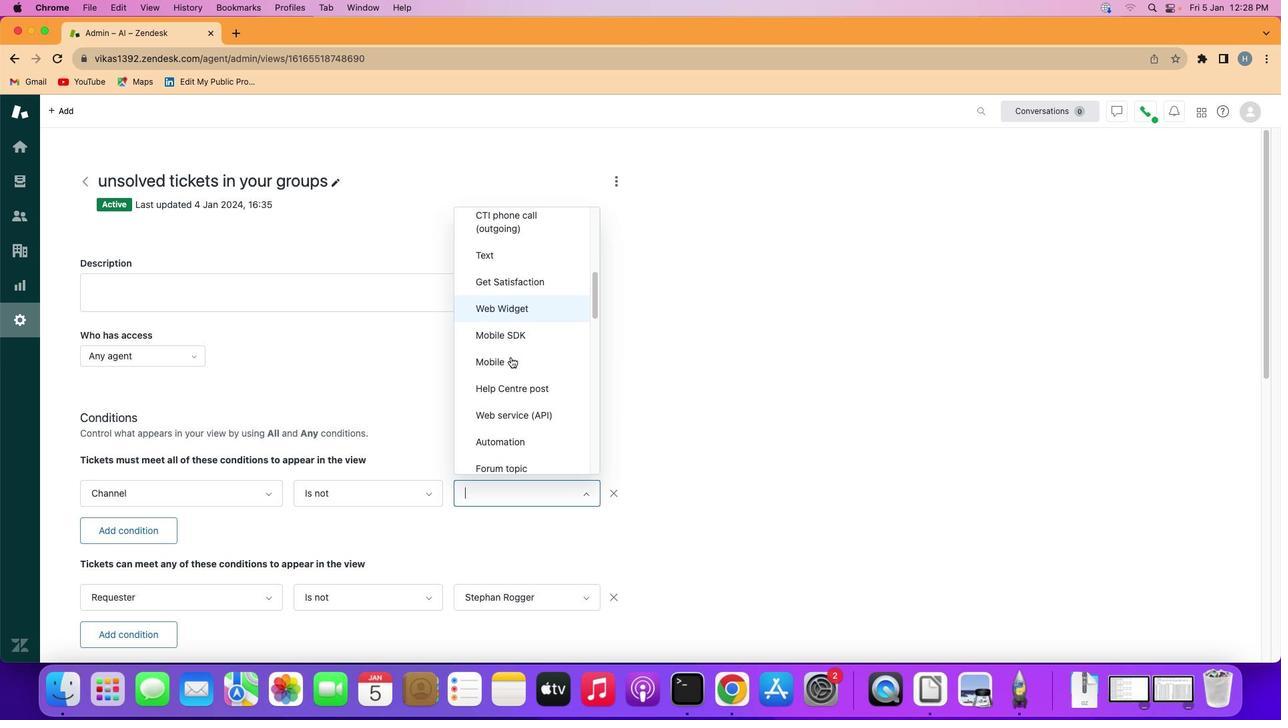 
Action: Mouse moved to (511, 419)
Screenshot: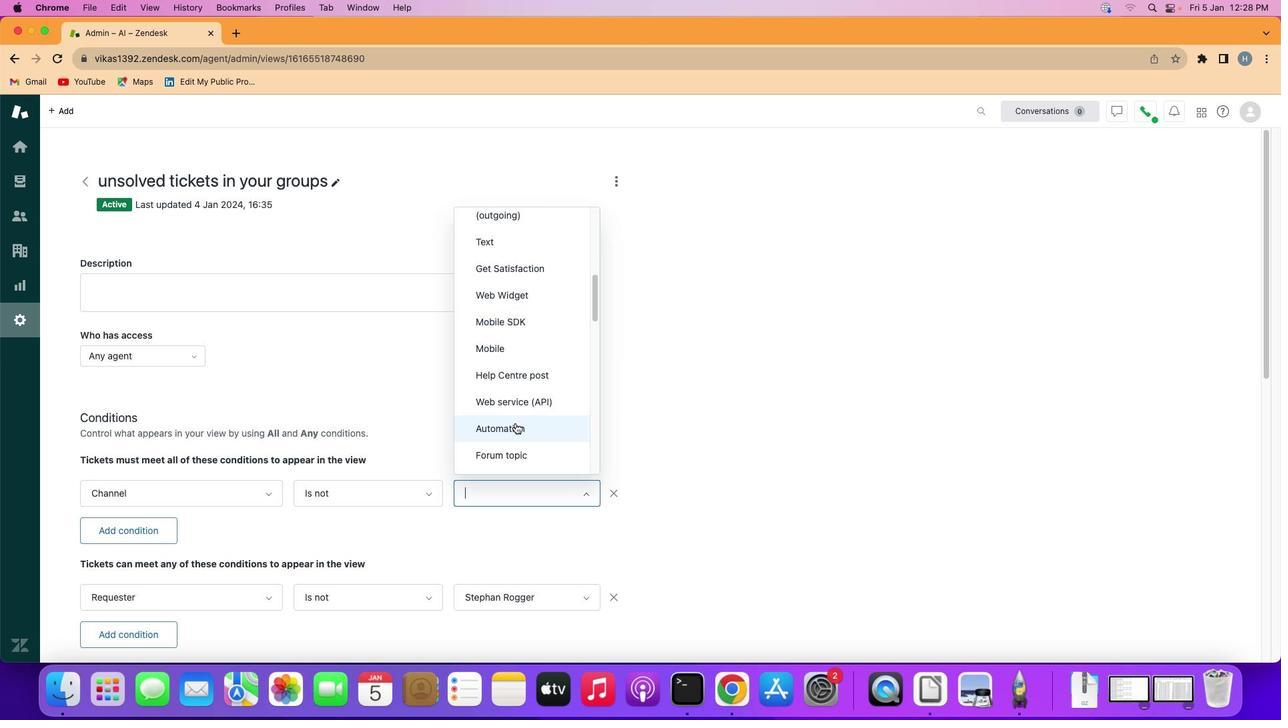 
Action: Mouse pressed left at (511, 419)
Screenshot: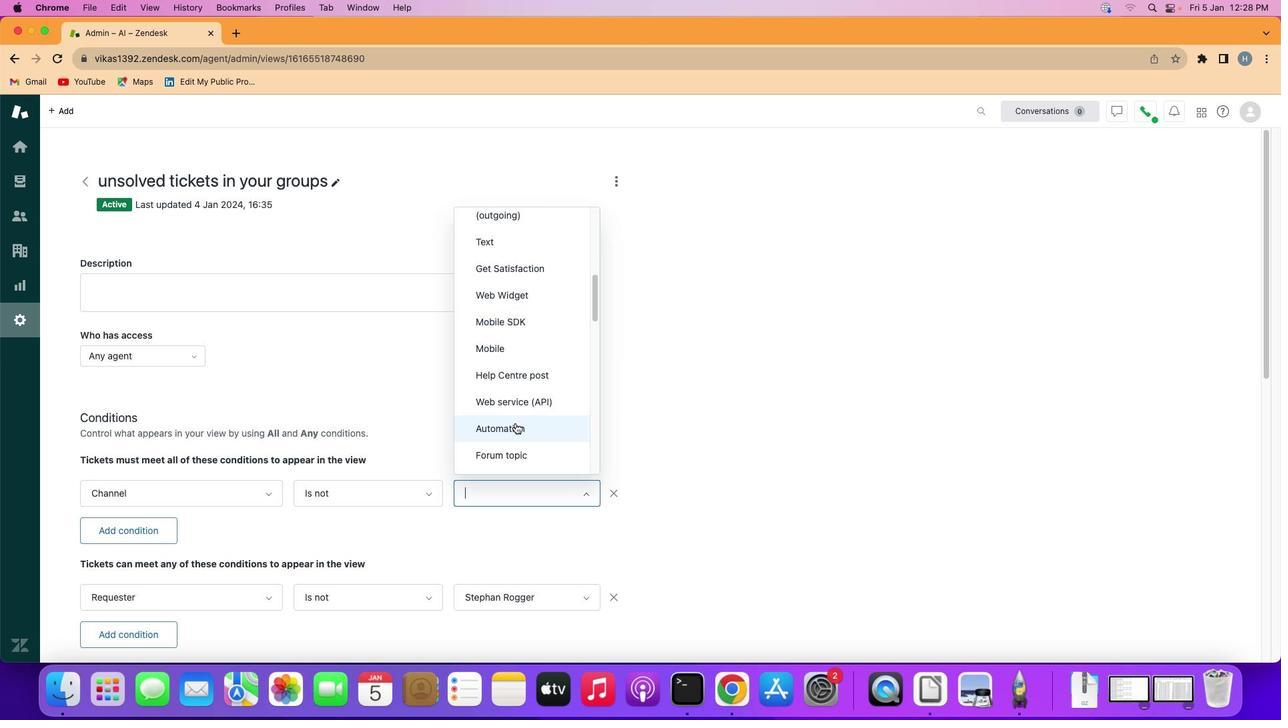 
Action: Mouse moved to (510, 419)
Screenshot: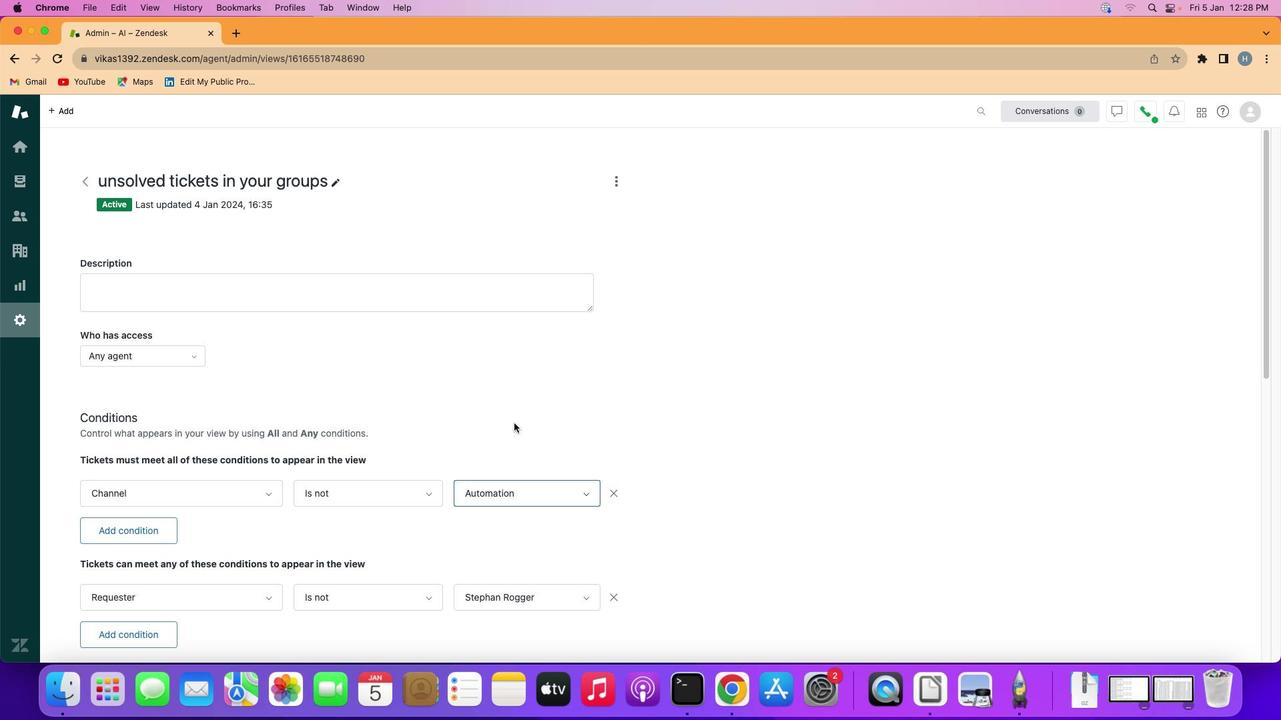 
